 Task: Add a condition where "Priority Is not Low" in recently solved tickets.
Action: Mouse moved to (151, 369)
Screenshot: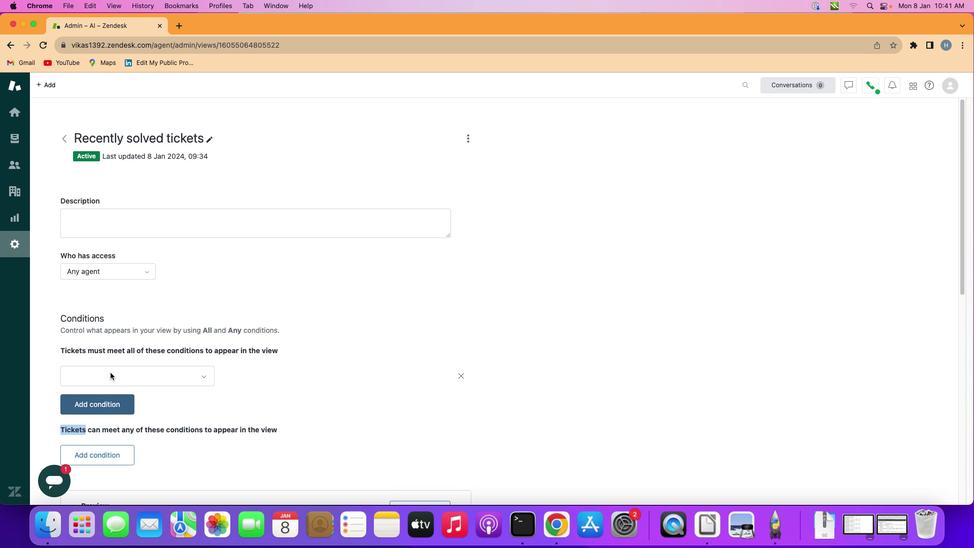 
Action: Mouse pressed left at (151, 369)
Screenshot: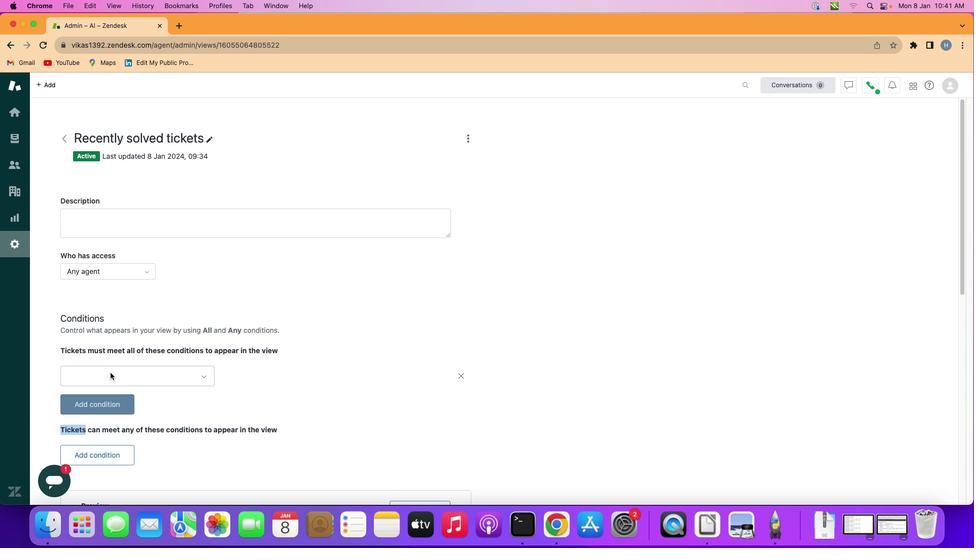 
Action: Mouse moved to (193, 371)
Screenshot: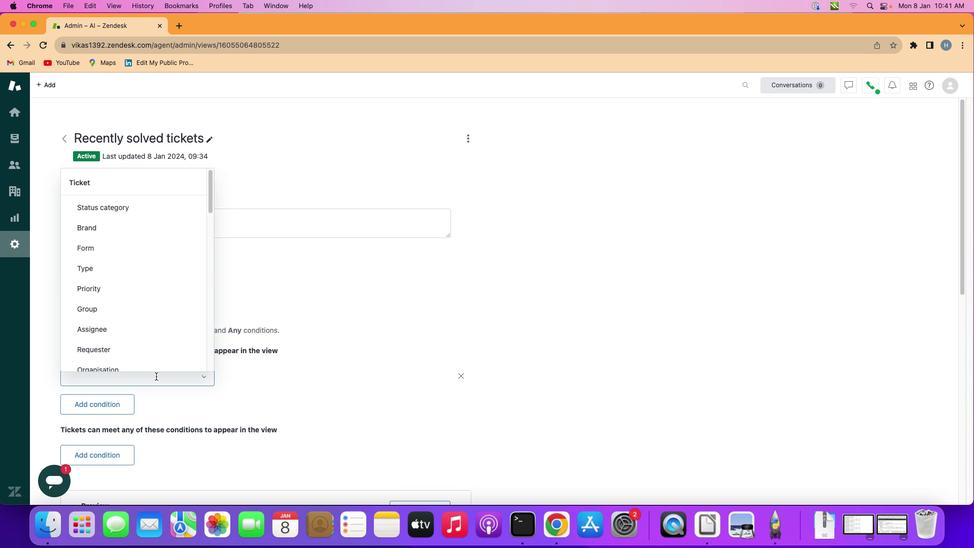 
Action: Mouse pressed left at (193, 371)
Screenshot: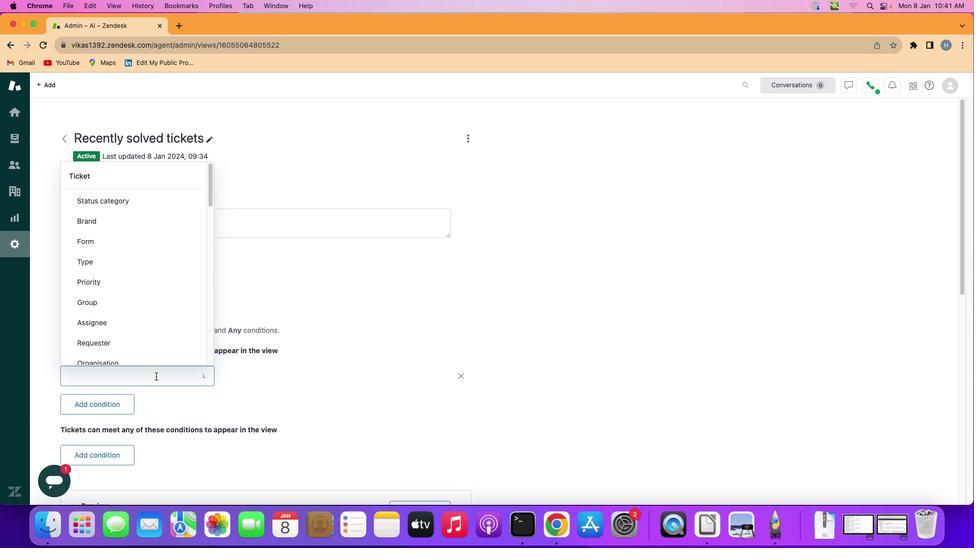 
Action: Mouse moved to (193, 322)
Screenshot: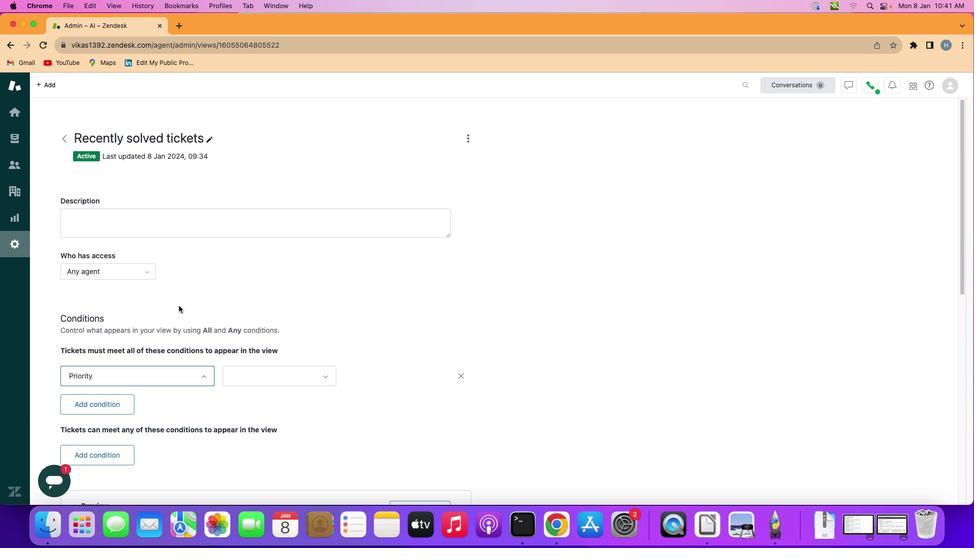 
Action: Mouse pressed left at (193, 322)
Screenshot: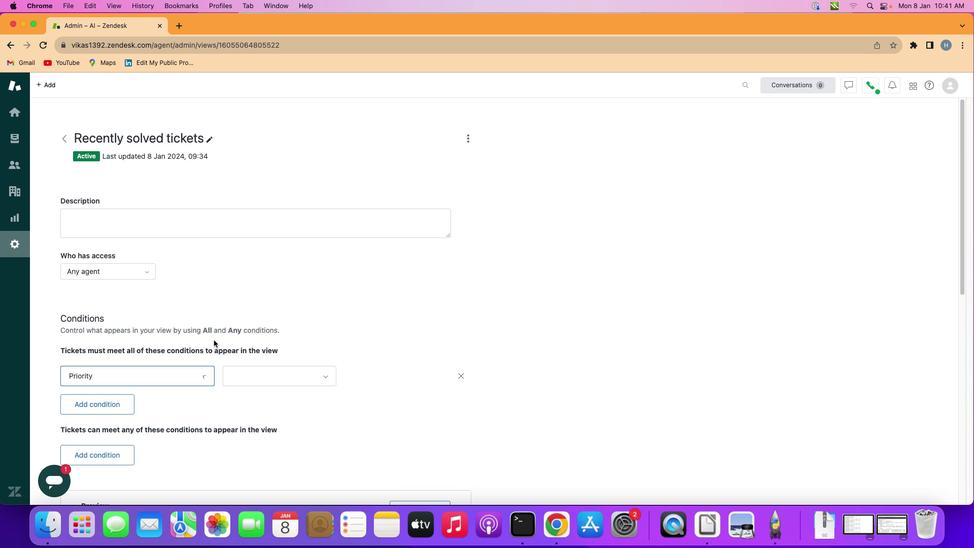 
Action: Mouse moved to (306, 369)
Screenshot: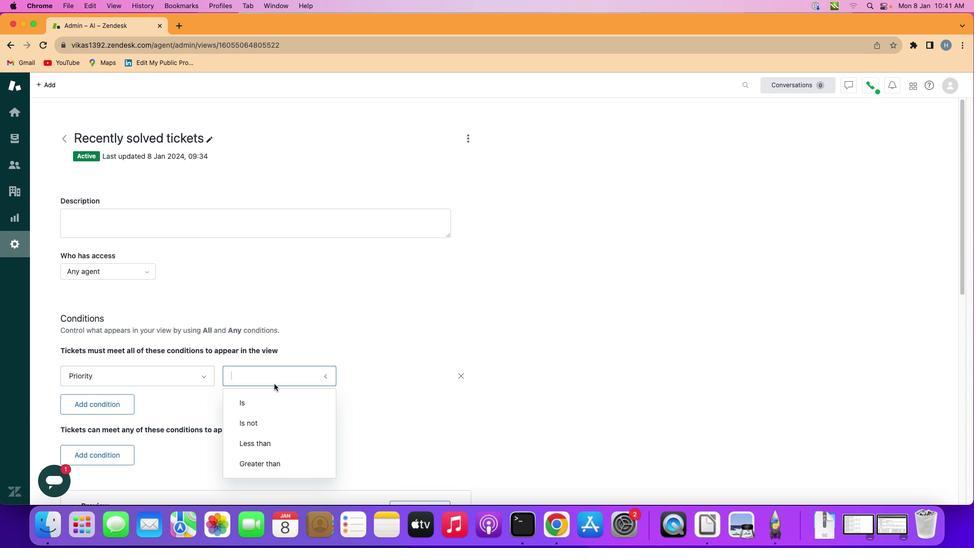 
Action: Mouse pressed left at (306, 369)
Screenshot: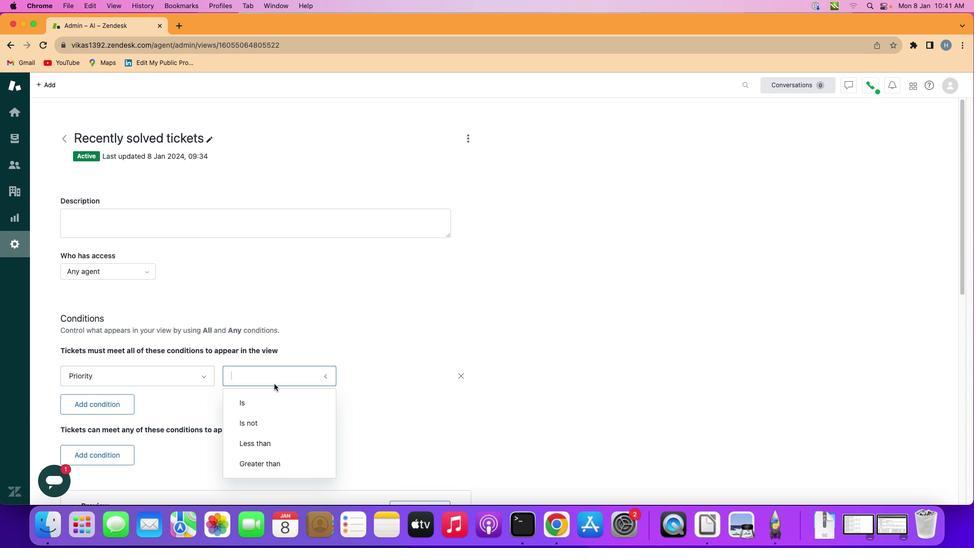 
Action: Mouse moved to (308, 393)
Screenshot: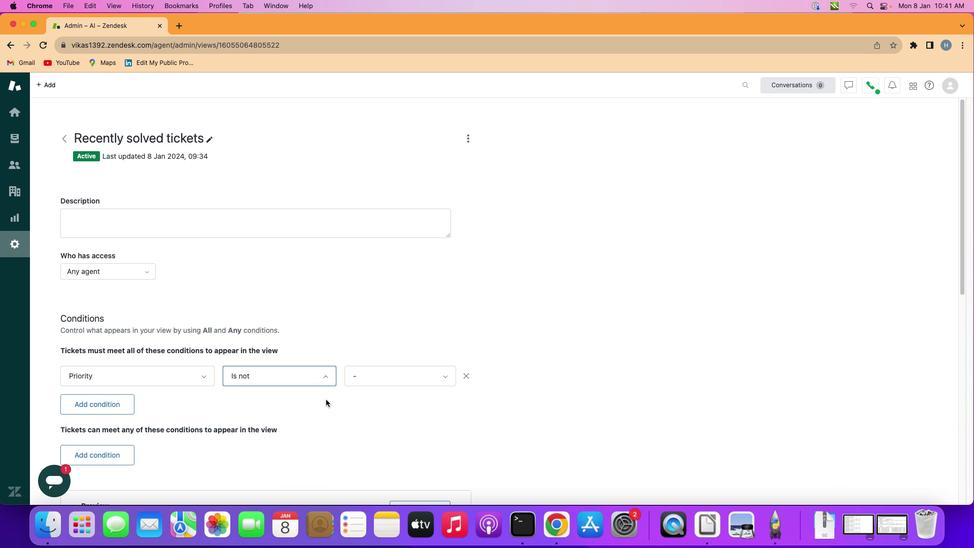 
Action: Mouse pressed left at (308, 393)
Screenshot: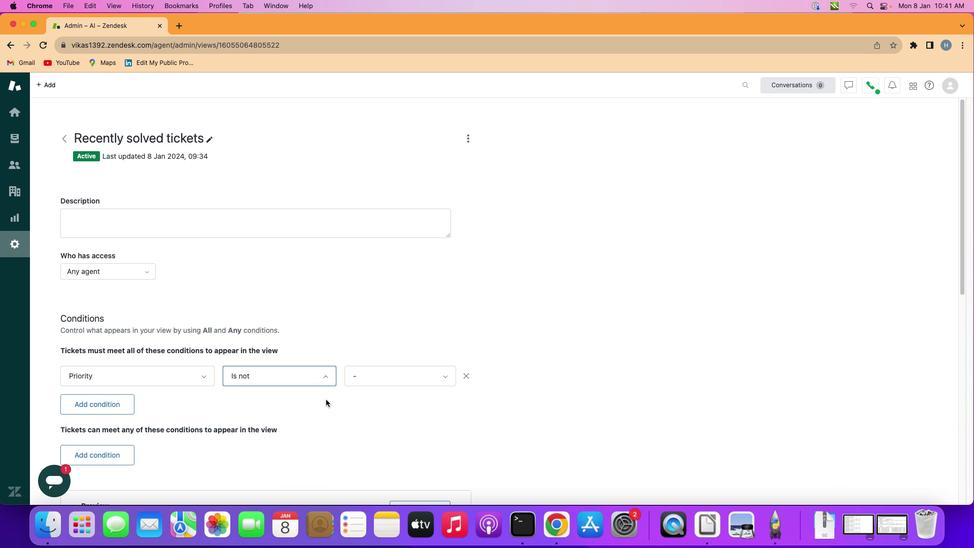 
Action: Mouse moved to (422, 372)
Screenshot: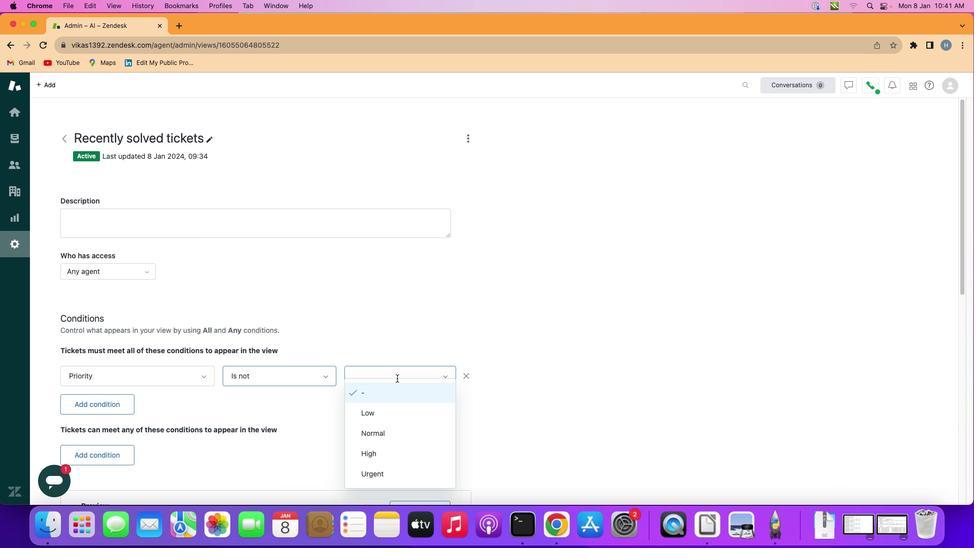 
Action: Mouse pressed left at (422, 372)
Screenshot: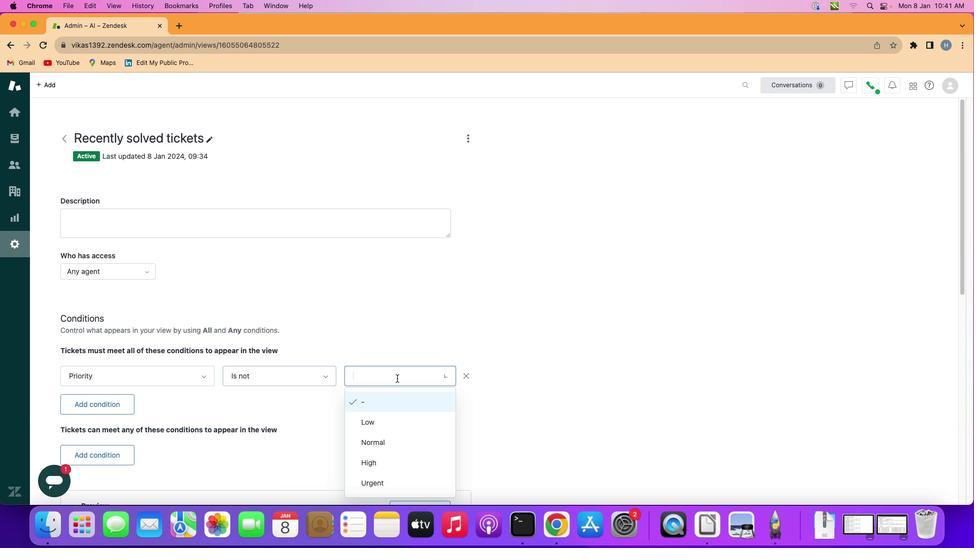 
Action: Mouse moved to (426, 397)
Screenshot: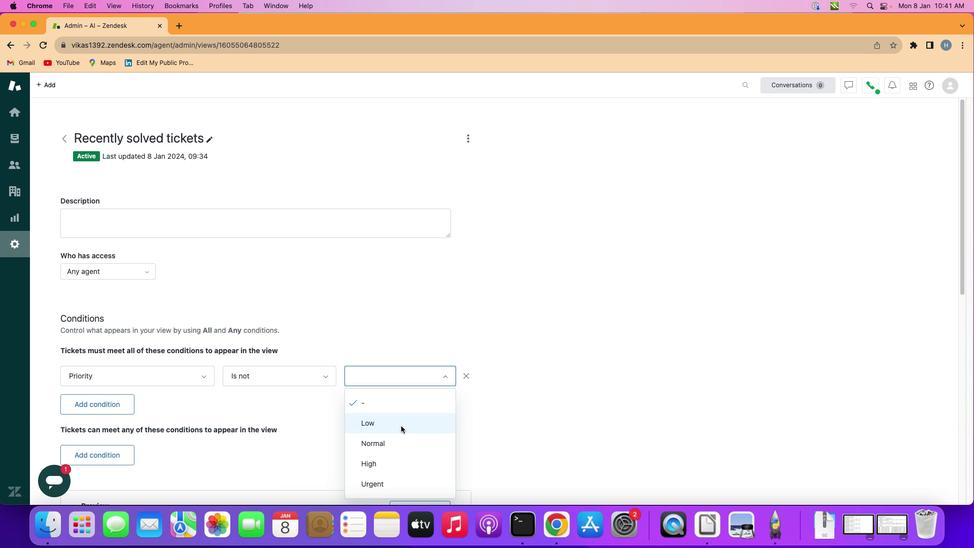 
Action: Mouse pressed left at (426, 397)
Screenshot: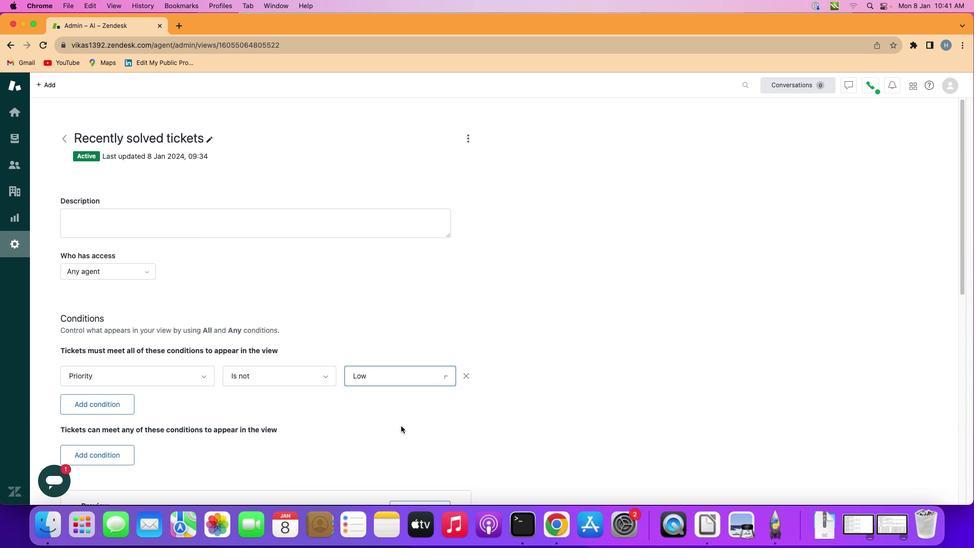 
Action: Mouse moved to (426, 396)
Screenshot: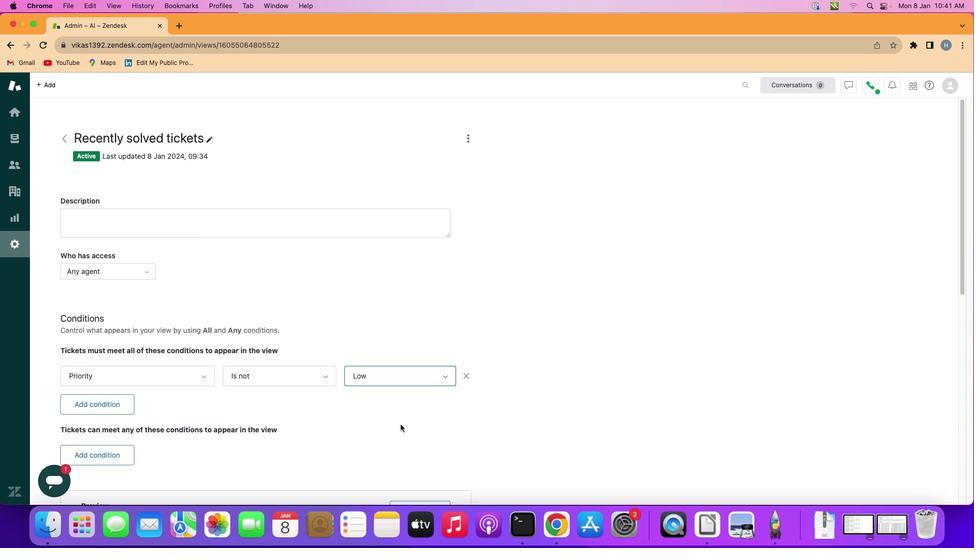 
